 Task: Look for products in the category "Champagne & Sparkling Wine" from Wilson Creek only.
Action: Mouse moved to (931, 308)
Screenshot: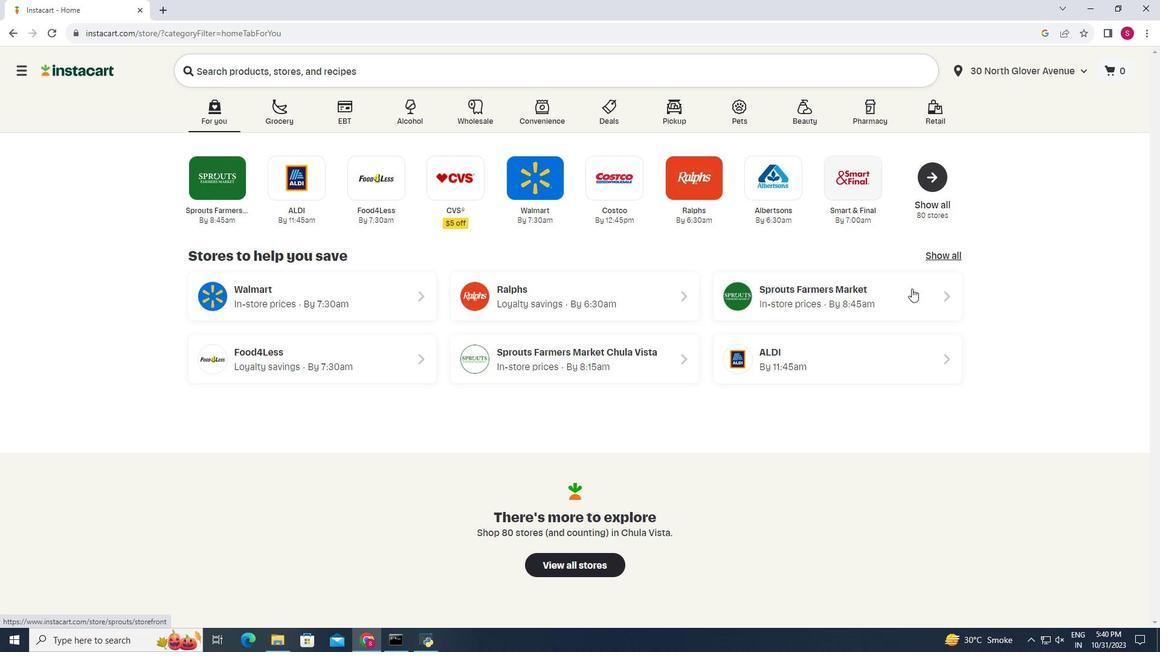 
Action: Mouse pressed left at (931, 308)
Screenshot: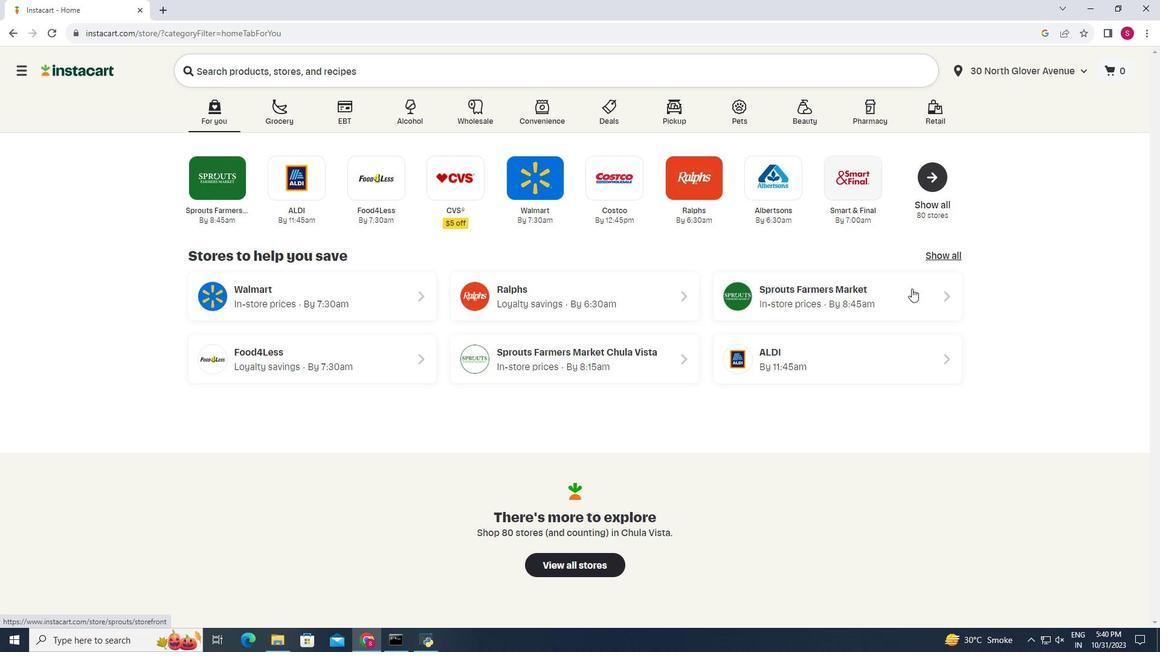 
Action: Mouse moved to (56, 635)
Screenshot: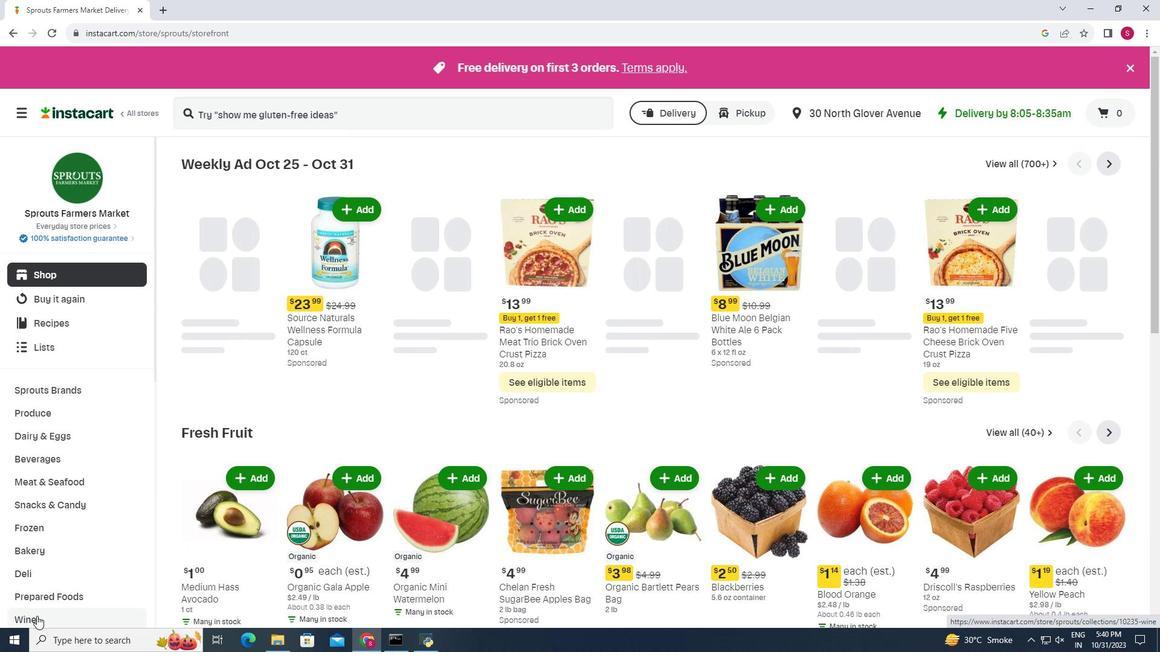 
Action: Mouse pressed left at (56, 635)
Screenshot: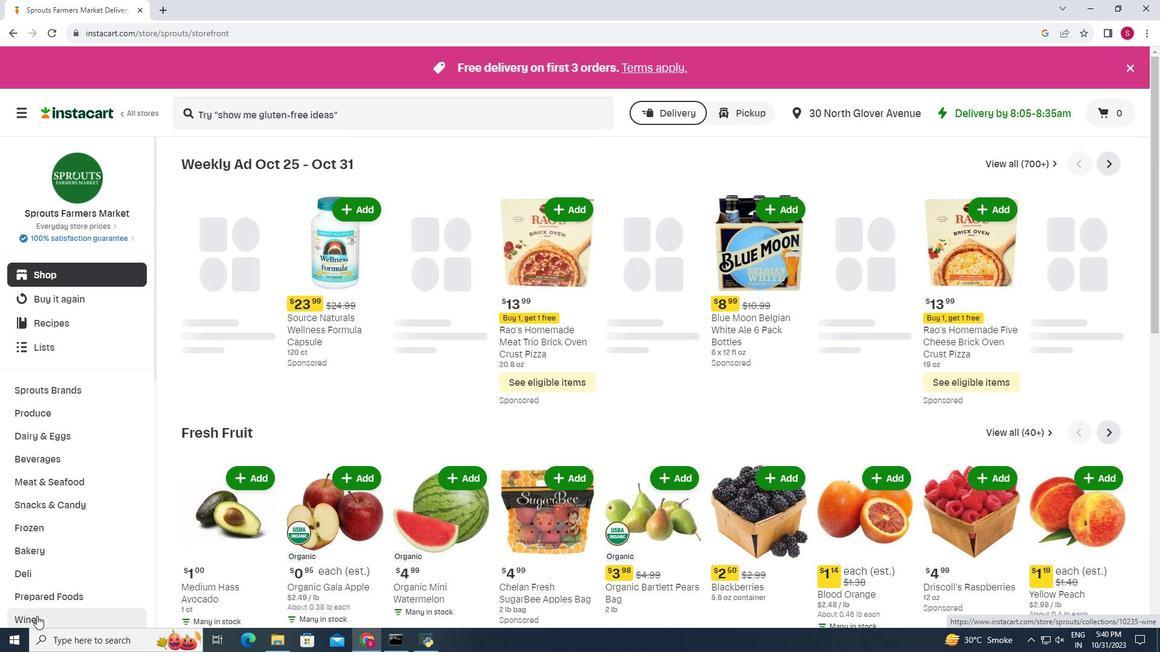 
Action: Mouse moved to (415, 210)
Screenshot: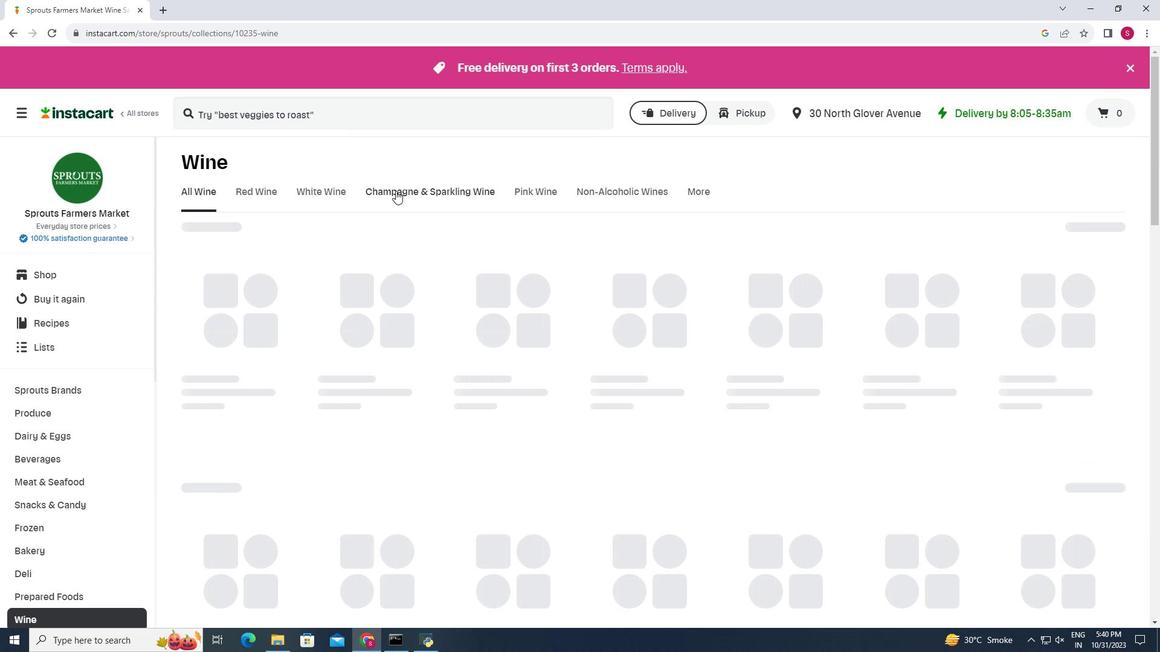 
Action: Mouse pressed left at (415, 210)
Screenshot: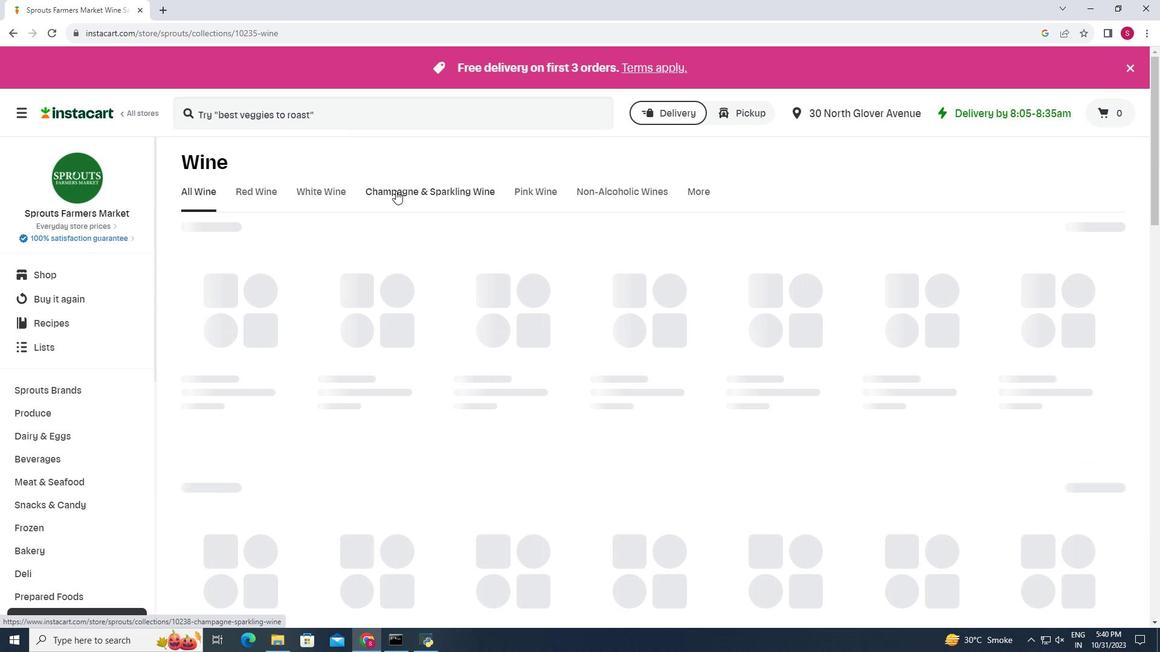 
Action: Mouse moved to (313, 311)
Screenshot: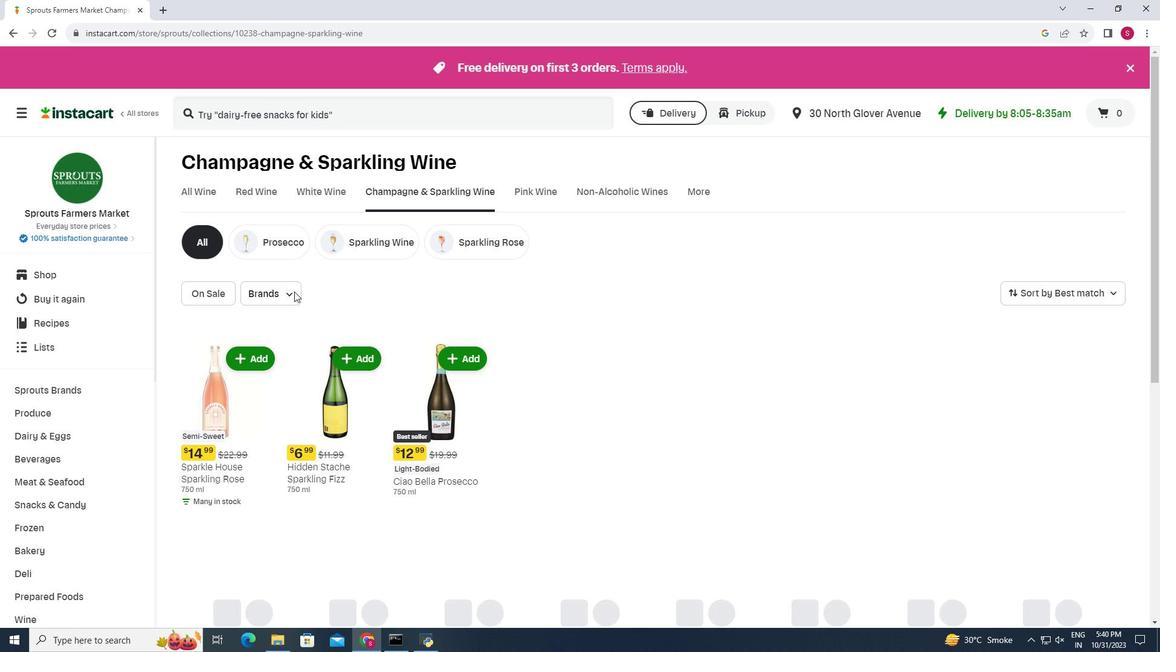 
Action: Mouse pressed left at (313, 311)
Screenshot: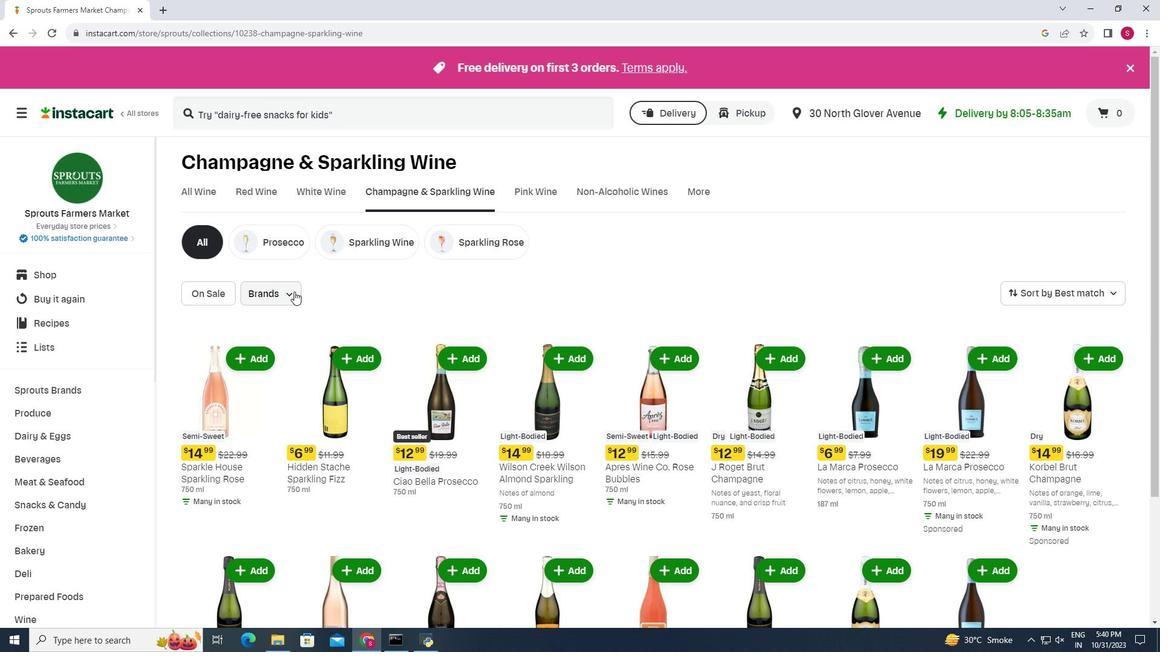 
Action: Mouse moved to (306, 380)
Screenshot: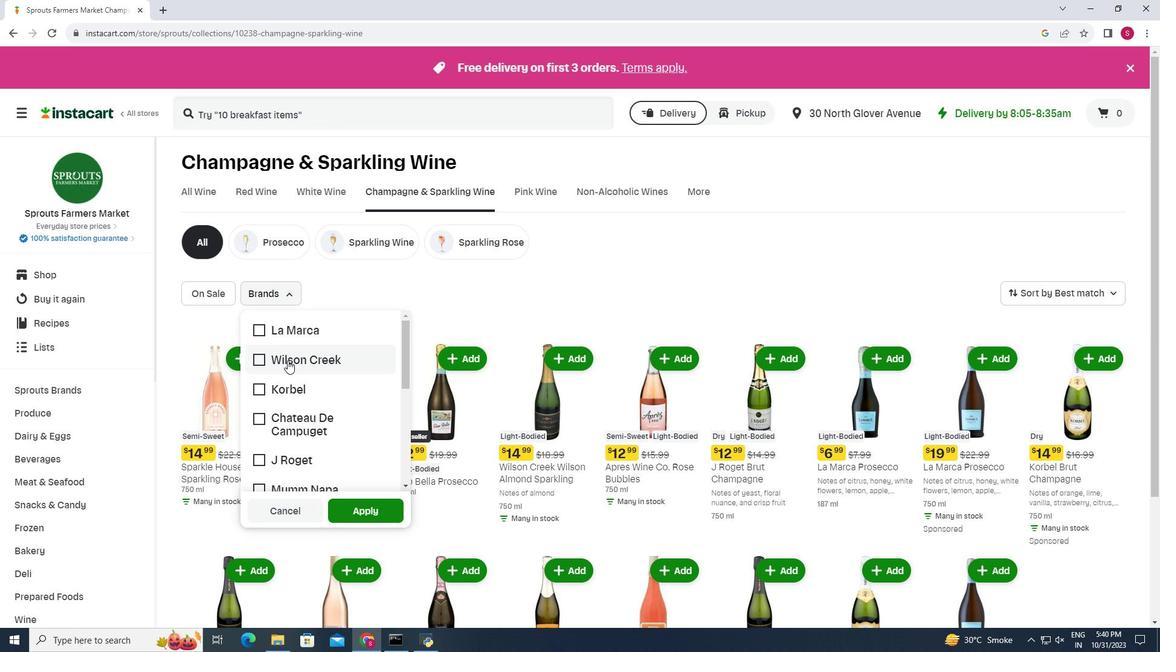 
Action: Mouse pressed left at (306, 380)
Screenshot: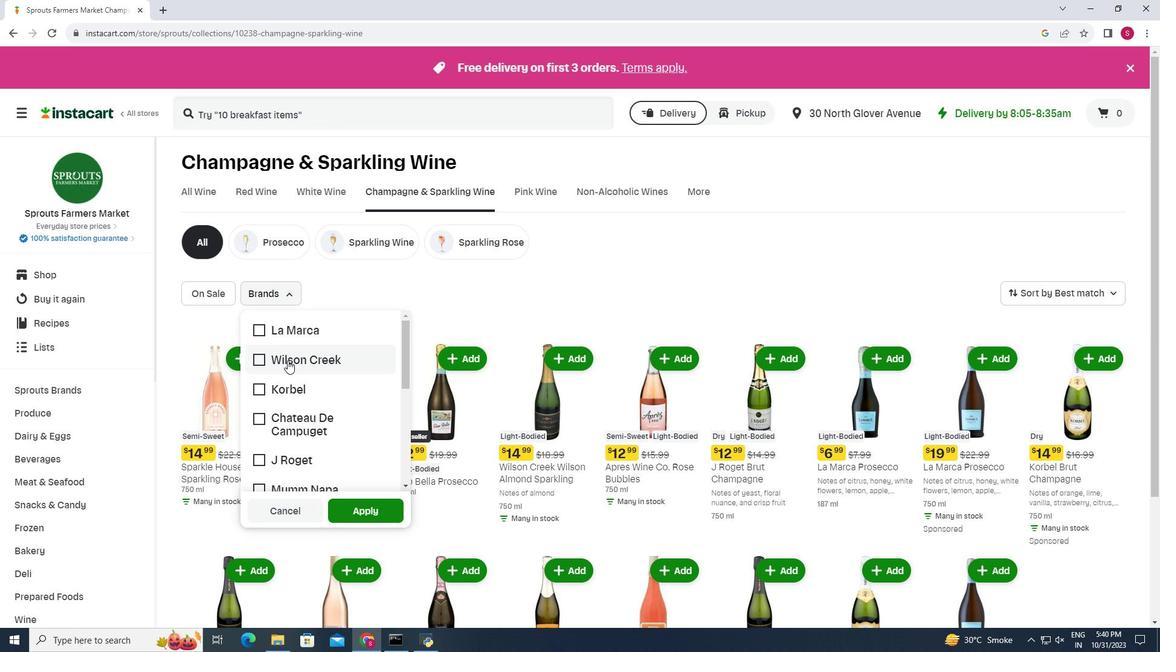 
Action: Mouse moved to (384, 527)
Screenshot: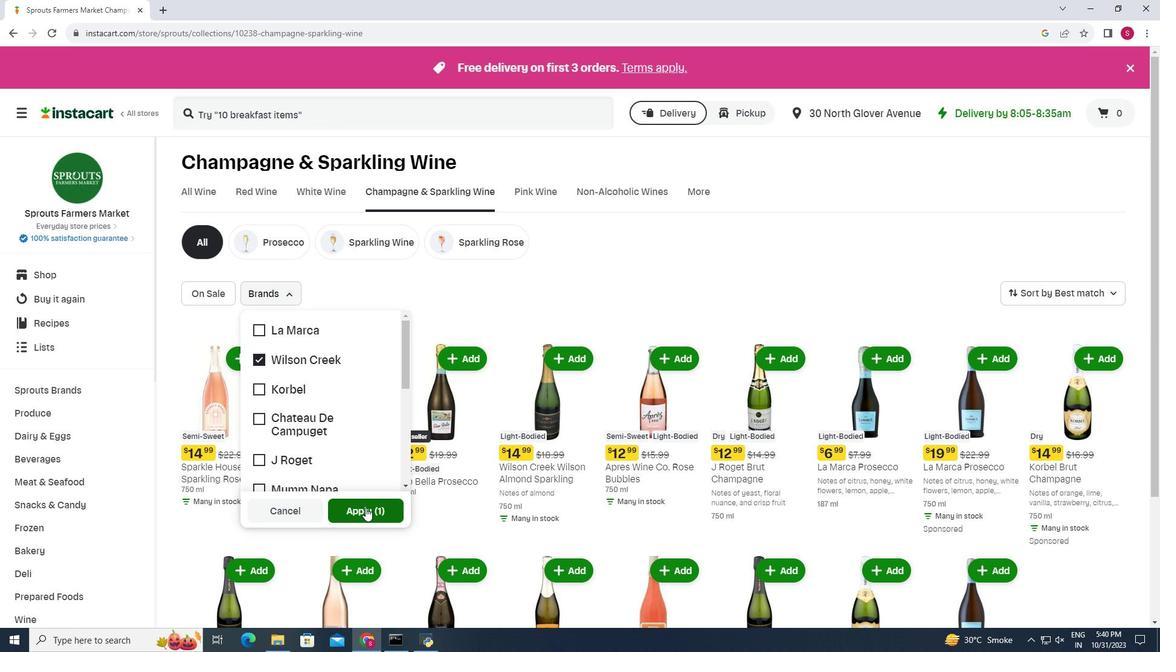 
Action: Mouse pressed left at (384, 527)
Screenshot: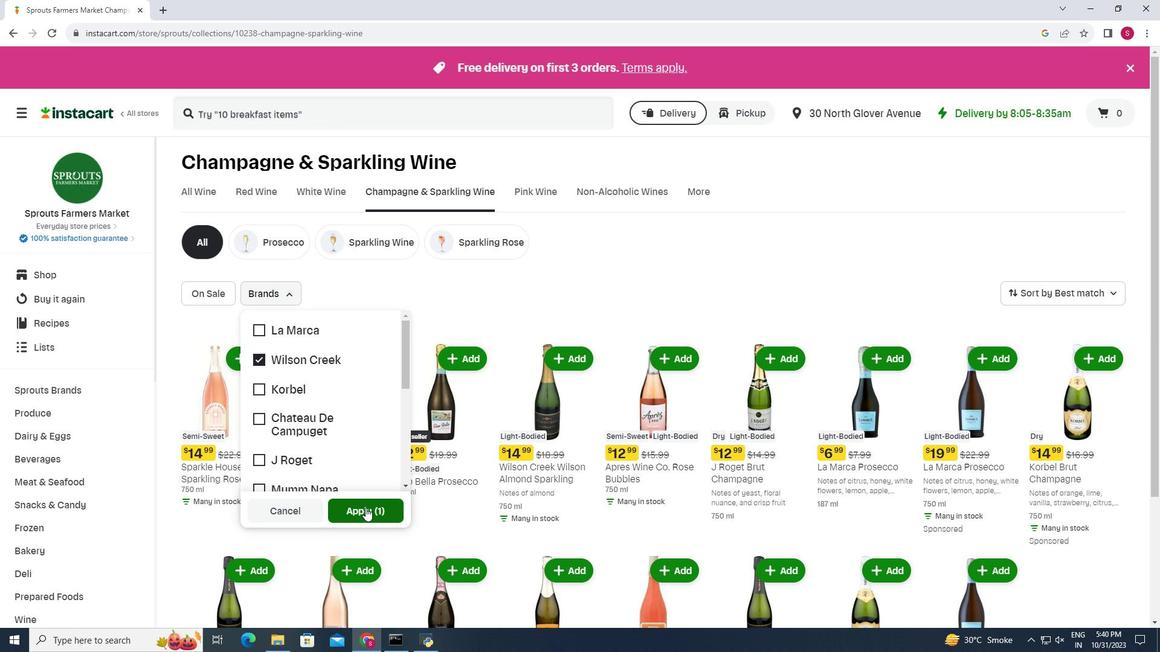 
Action: Mouse moved to (516, 316)
Screenshot: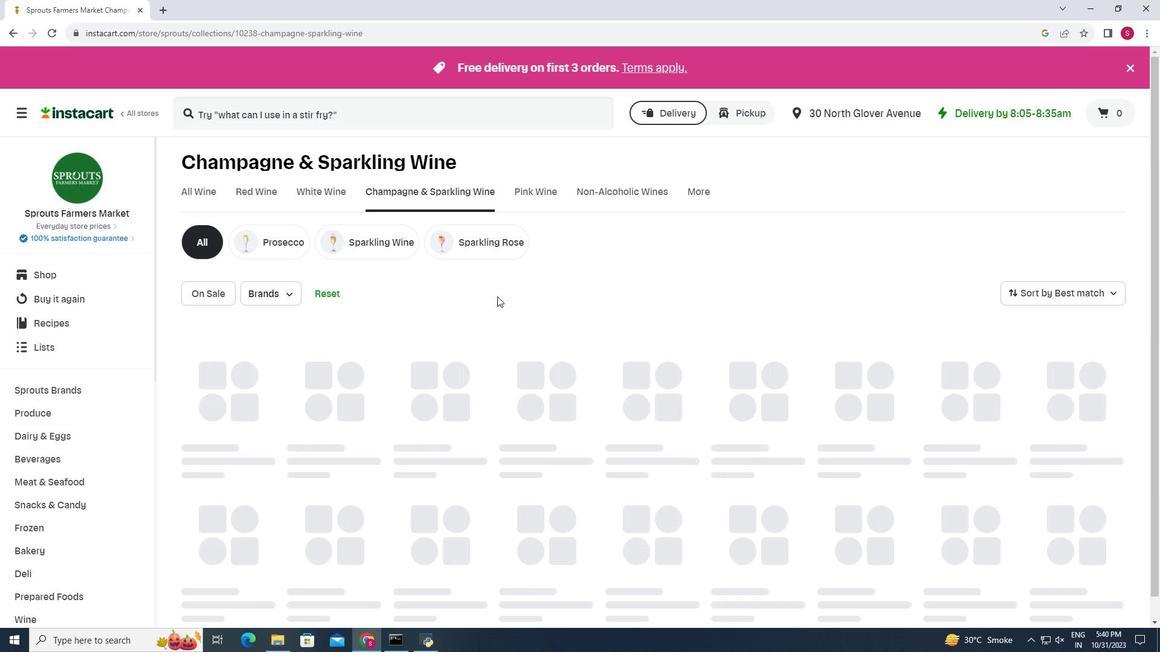 
Action: Mouse scrolled (516, 315) with delta (0, 0)
Screenshot: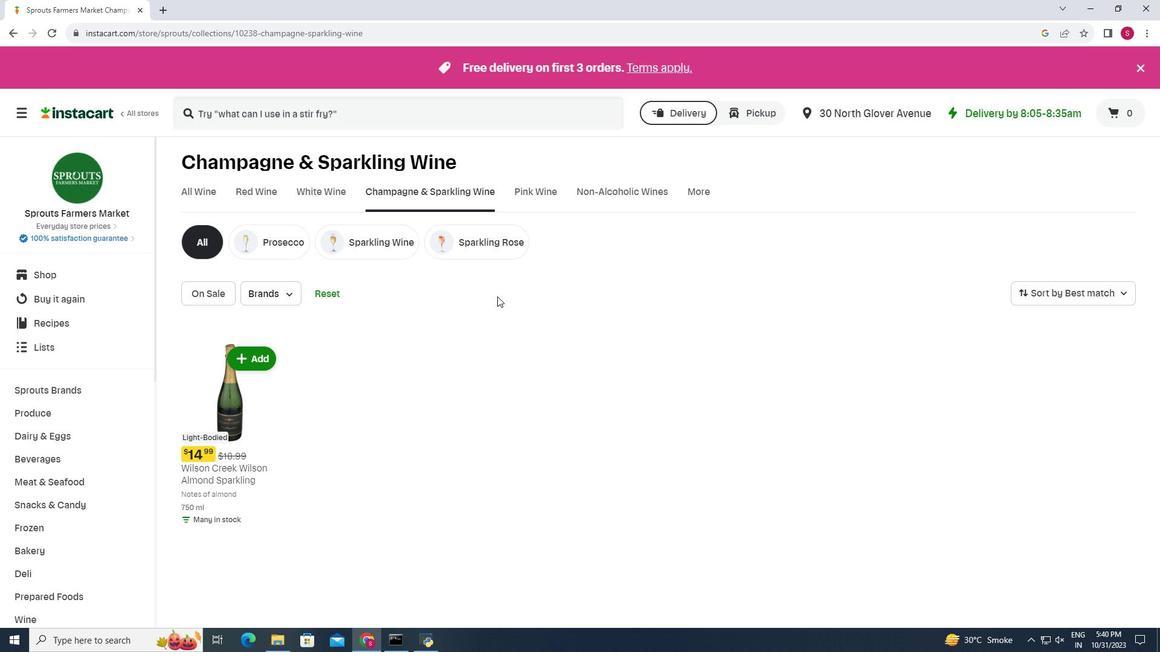 
Action: Mouse scrolled (516, 315) with delta (0, 0)
Screenshot: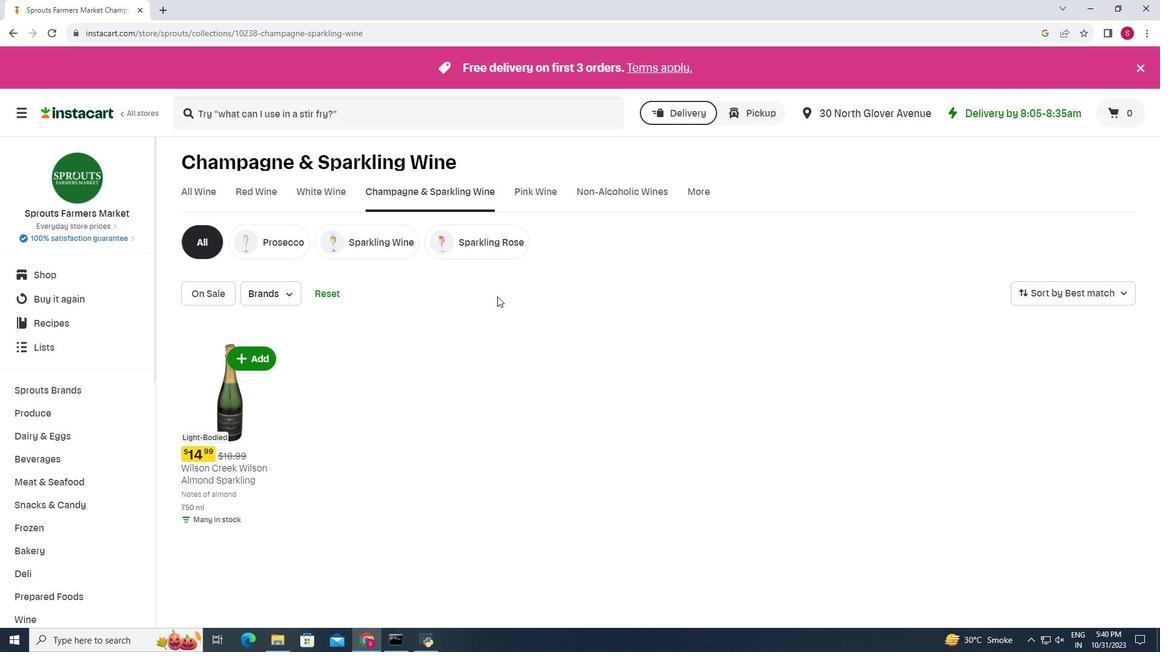 
